 Task: Create List Brand Target Audience in Board Customer Advocacy Best Practices to Workspace Equipment Financing. Create List Brand Perception Mapping in Board Content Localization and Translation to Workspace Equipment Financing. Create List Brand Experience Mapping in Board Diversity and Inclusion Employee Resource Group Event Planning and Execution to Workspace Equipment Financing
Action: Mouse moved to (104, 392)
Screenshot: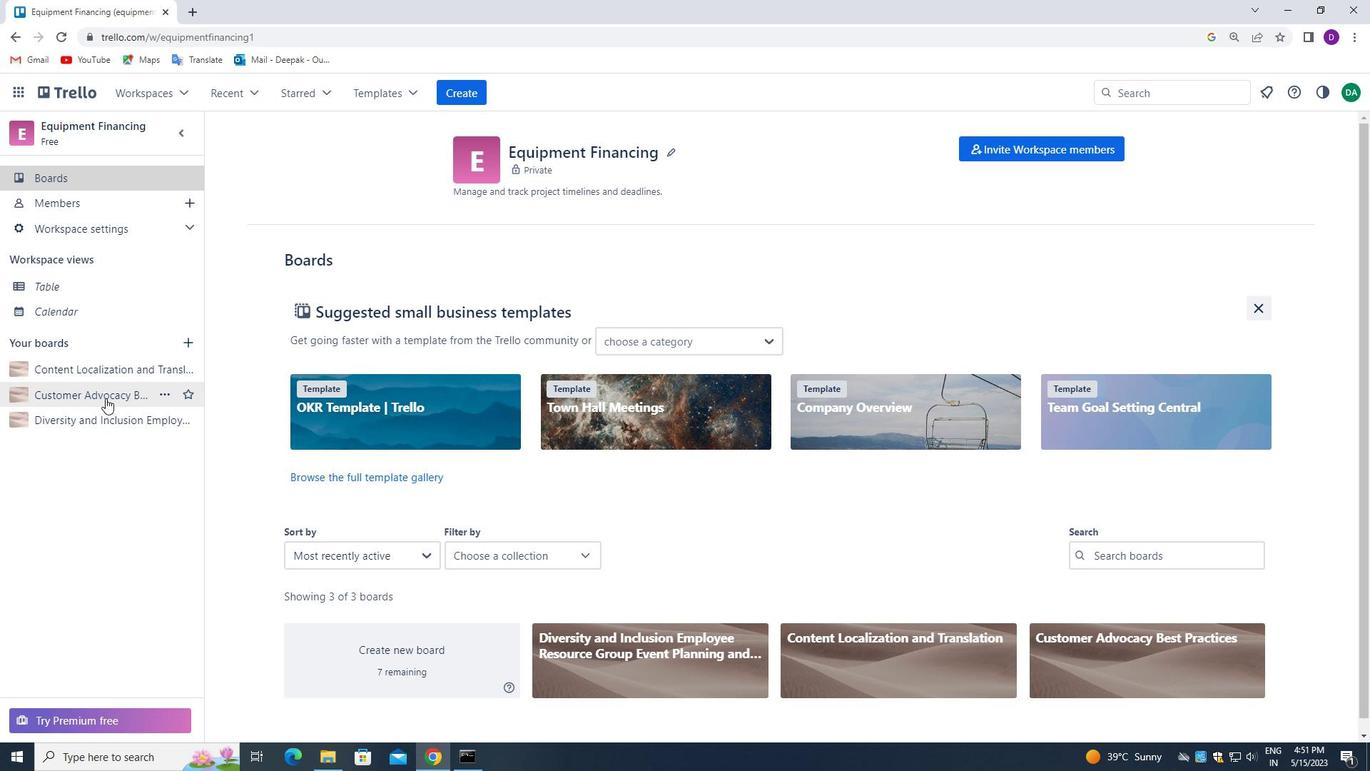
Action: Mouse pressed left at (104, 392)
Screenshot: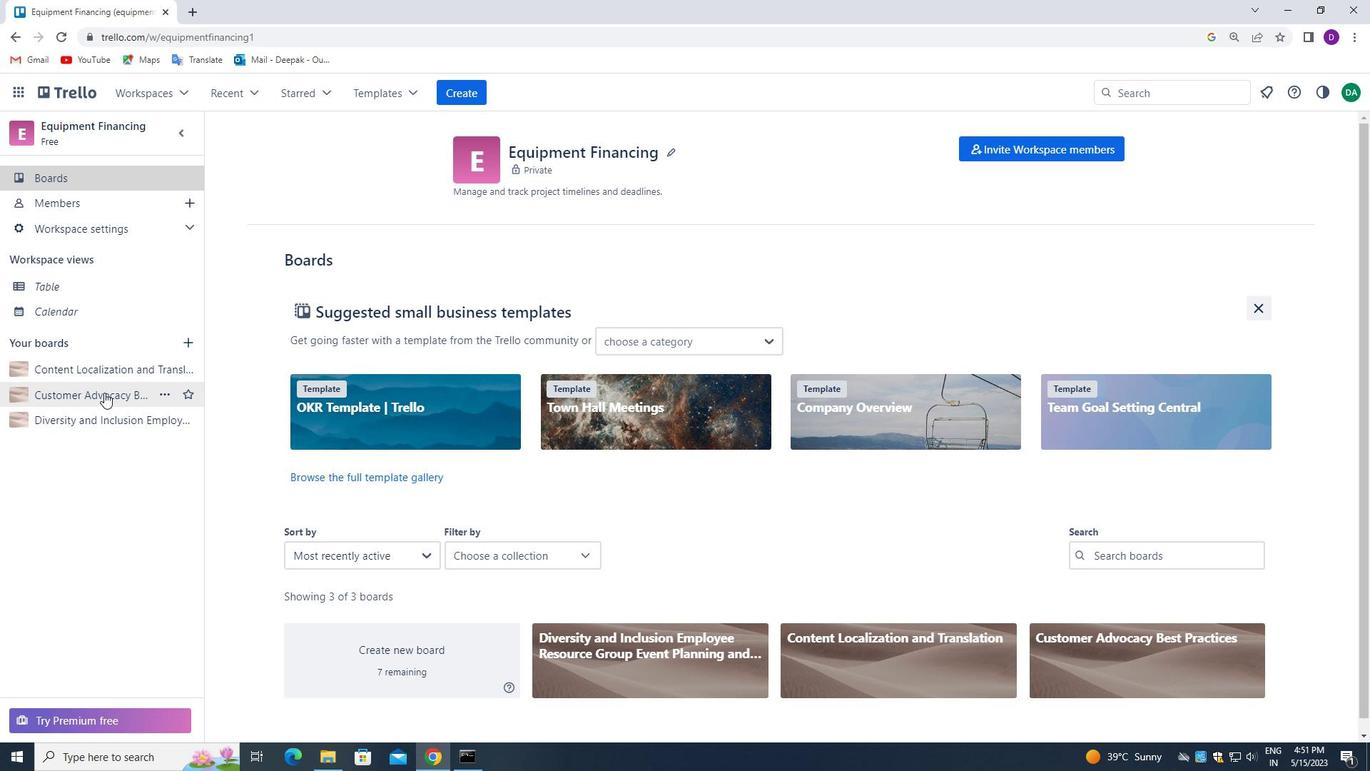 
Action: Mouse moved to (529, 173)
Screenshot: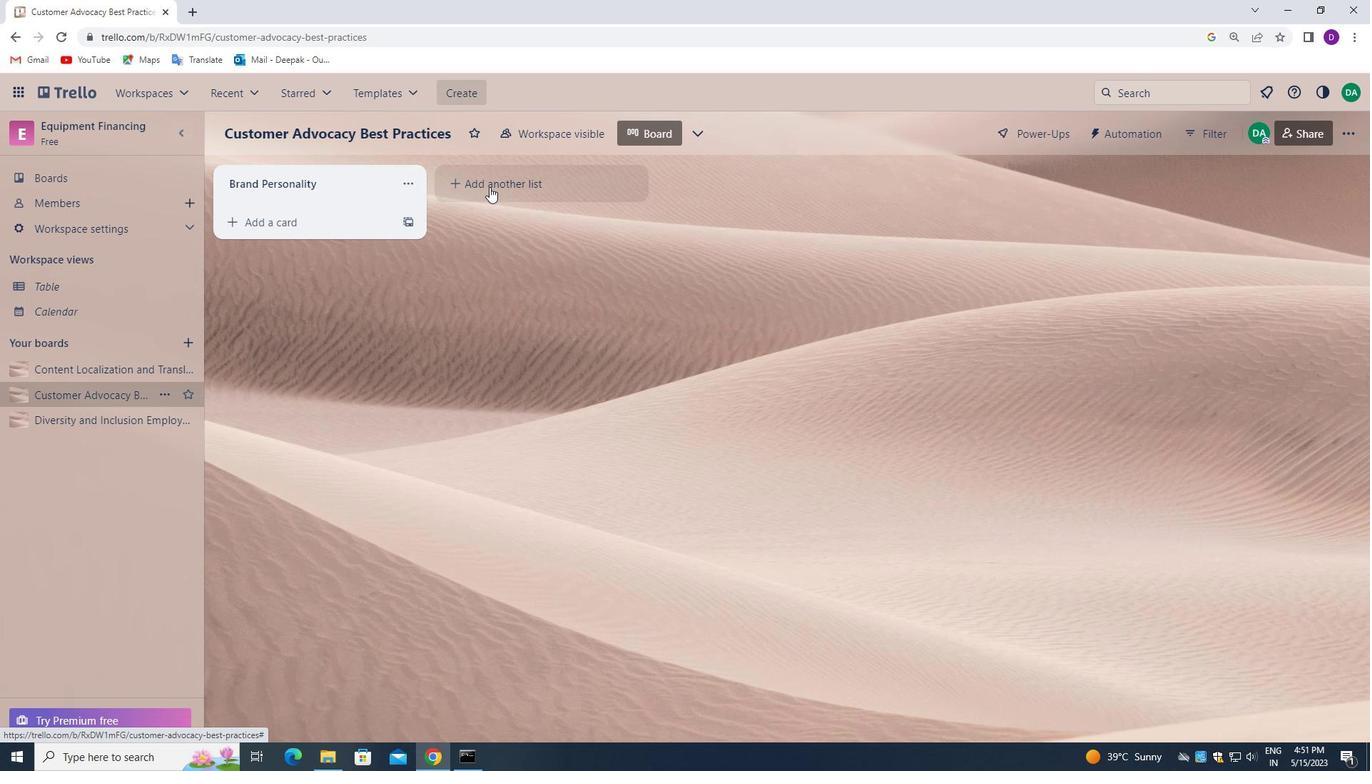 
Action: Mouse pressed left at (529, 173)
Screenshot: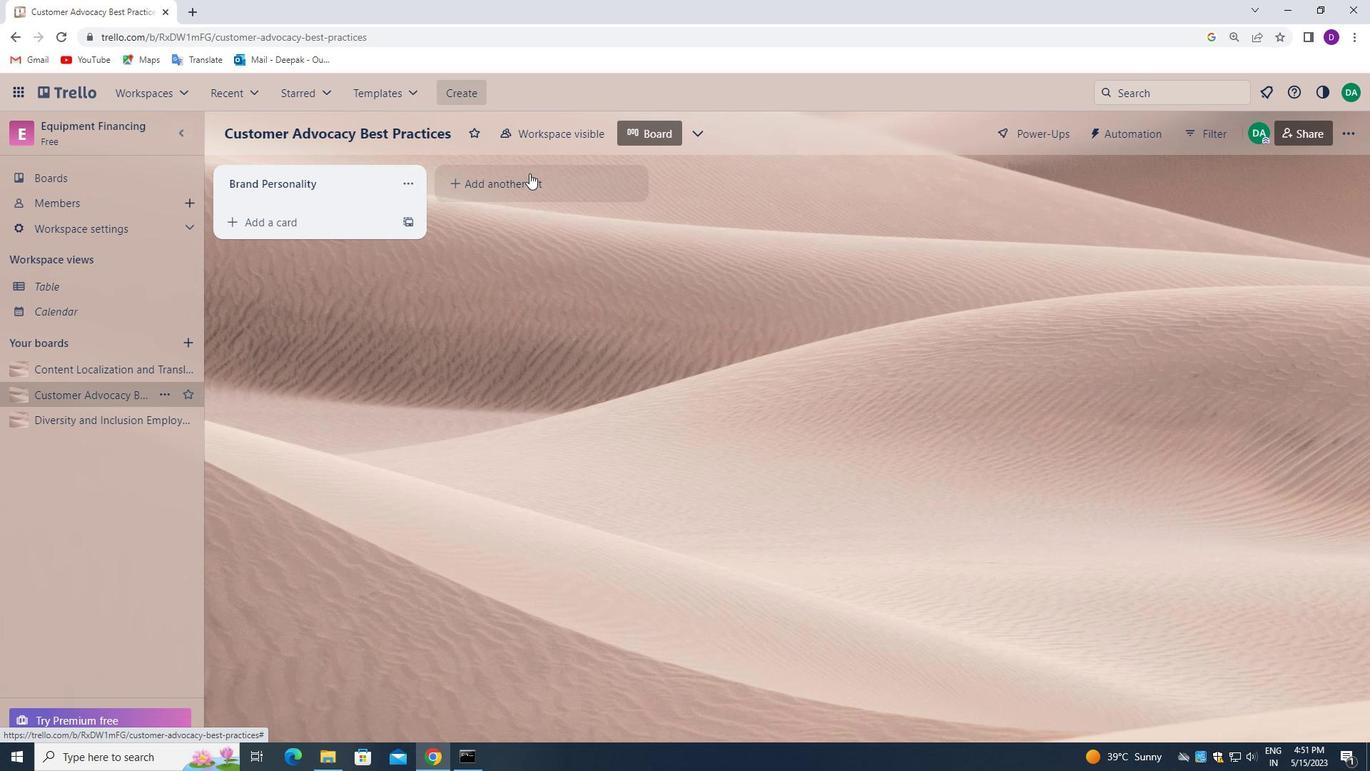 
Action: Mouse moved to (523, 183)
Screenshot: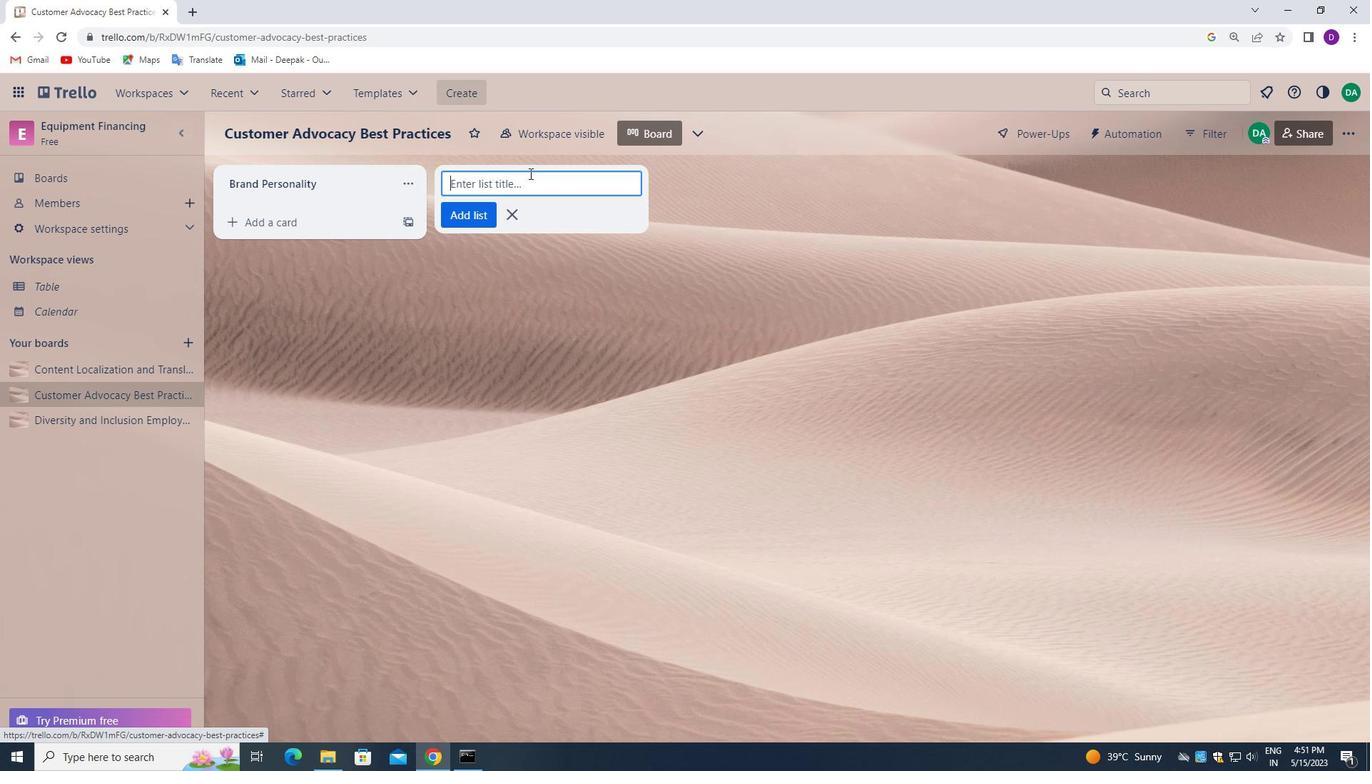 
Action: Mouse pressed left at (523, 183)
Screenshot: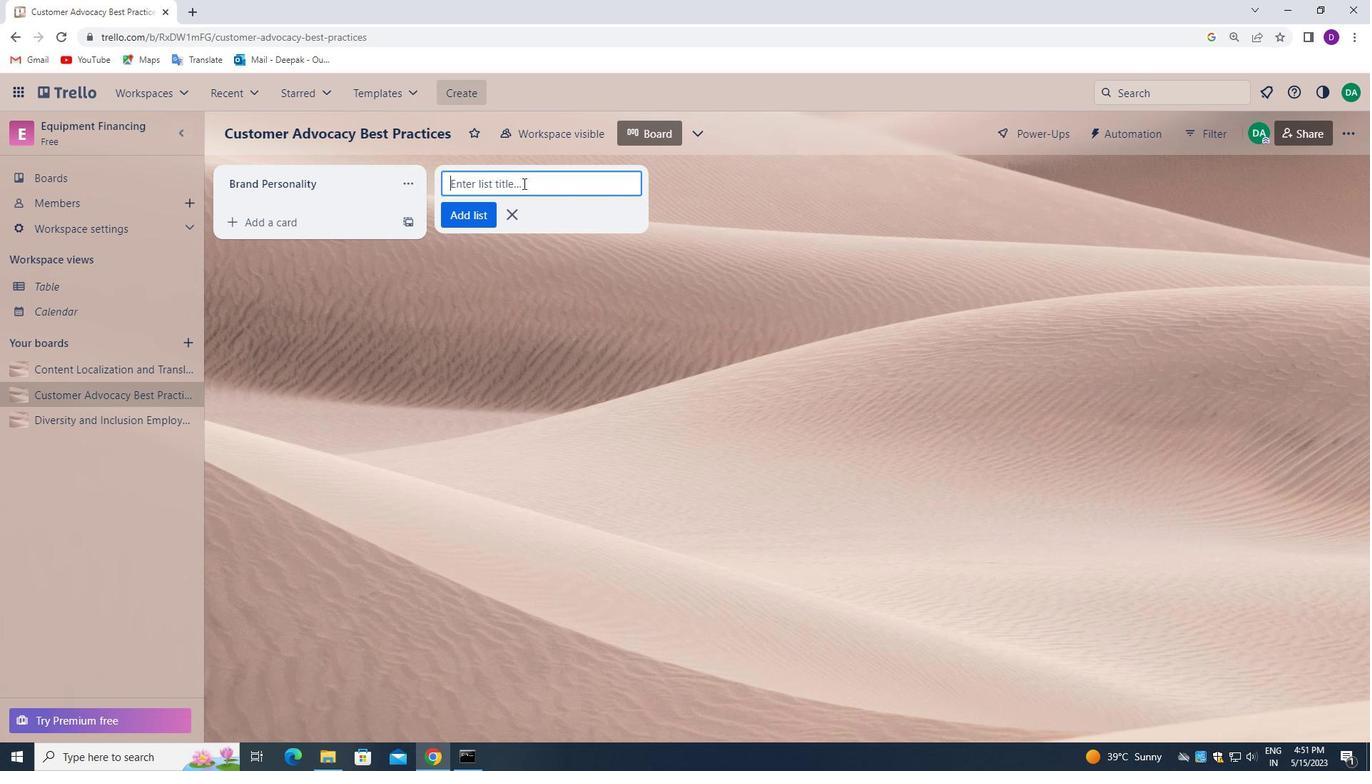 
Action: Mouse moved to (523, 183)
Screenshot: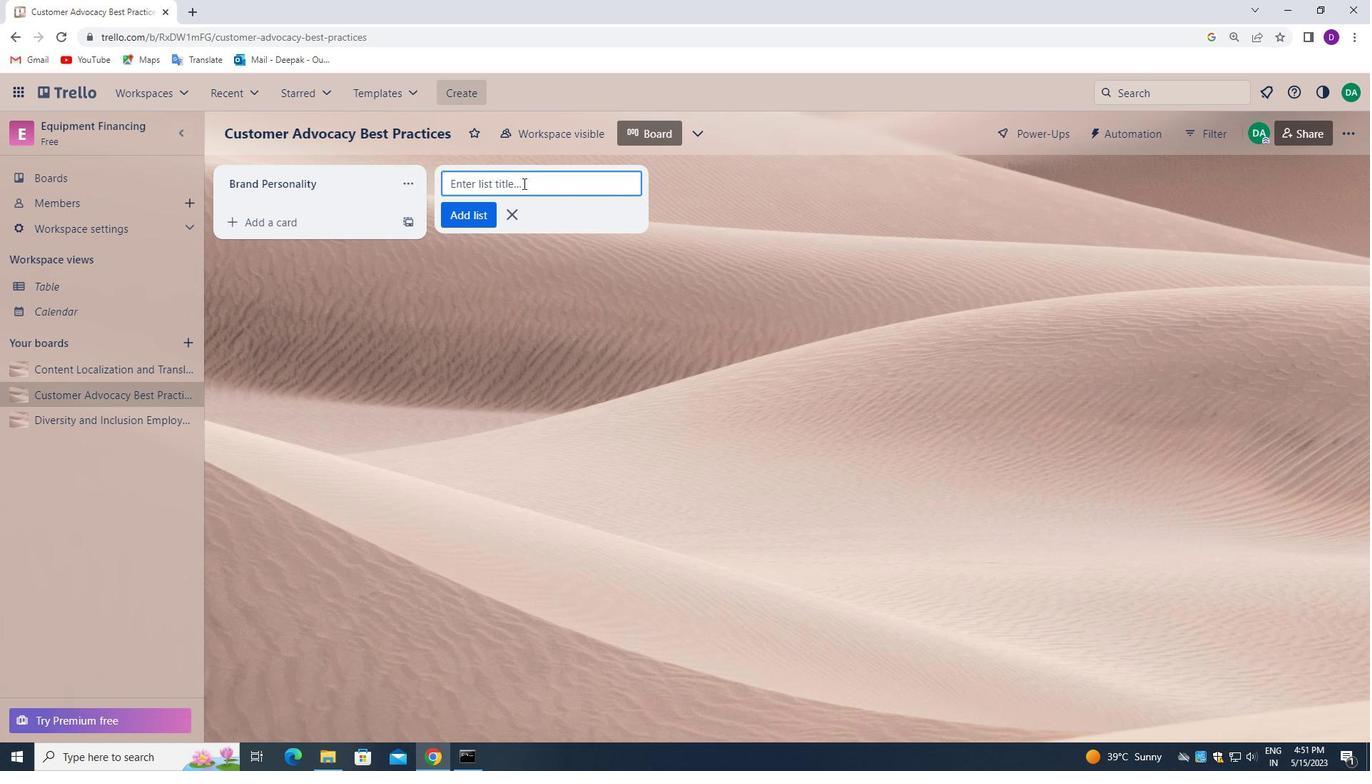 
Action: Key pressed <Key.shift>BRAND<Key.space><Key.shift>TARGET<Key.space><Key.shift>AUDIENCE
Screenshot: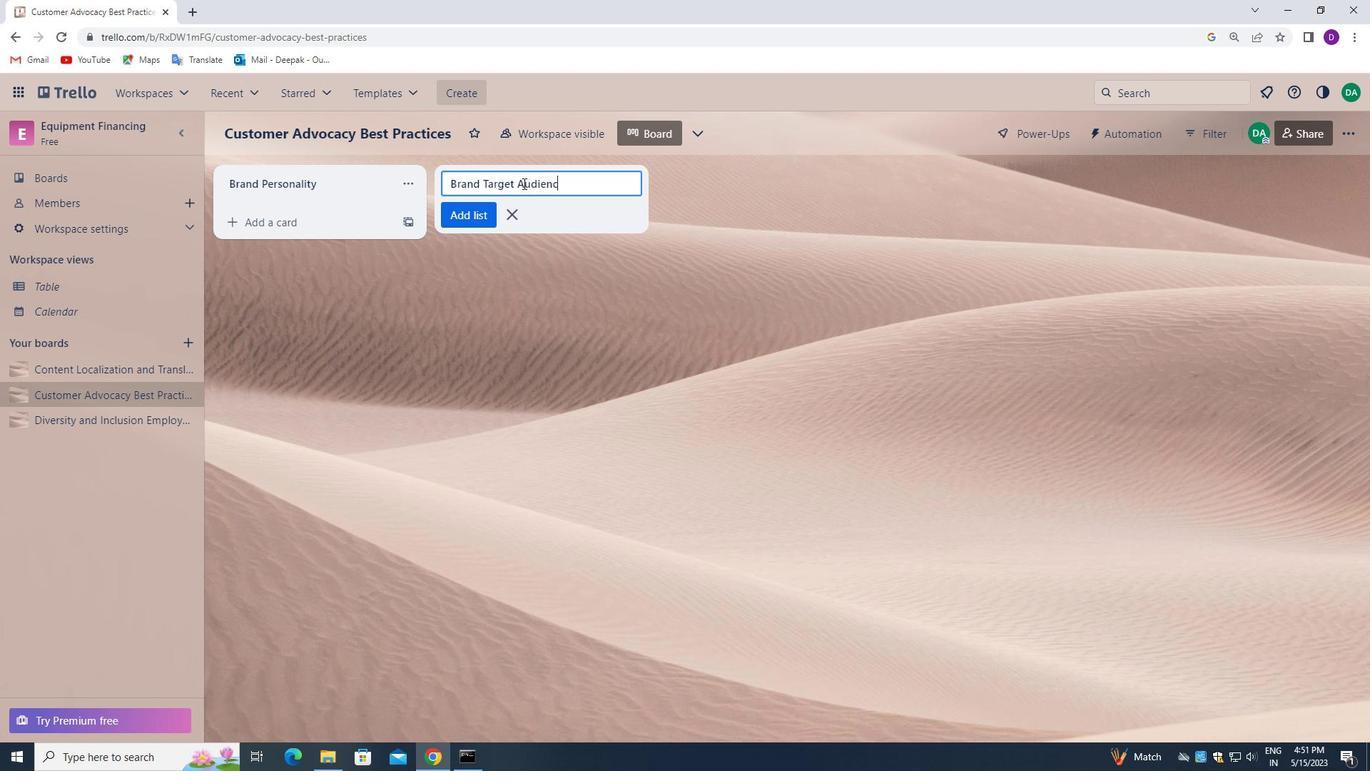
Action: Mouse moved to (474, 210)
Screenshot: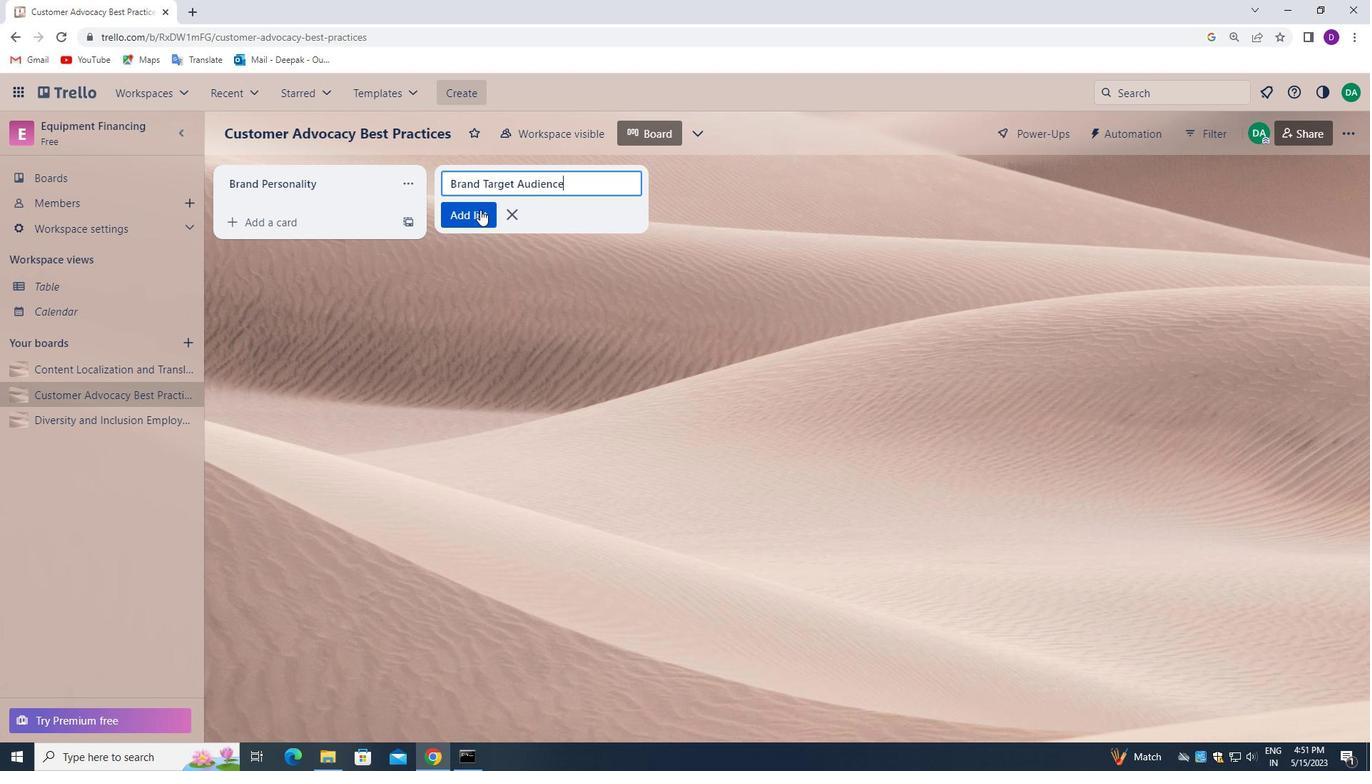 
Action: Mouse pressed left at (474, 210)
Screenshot: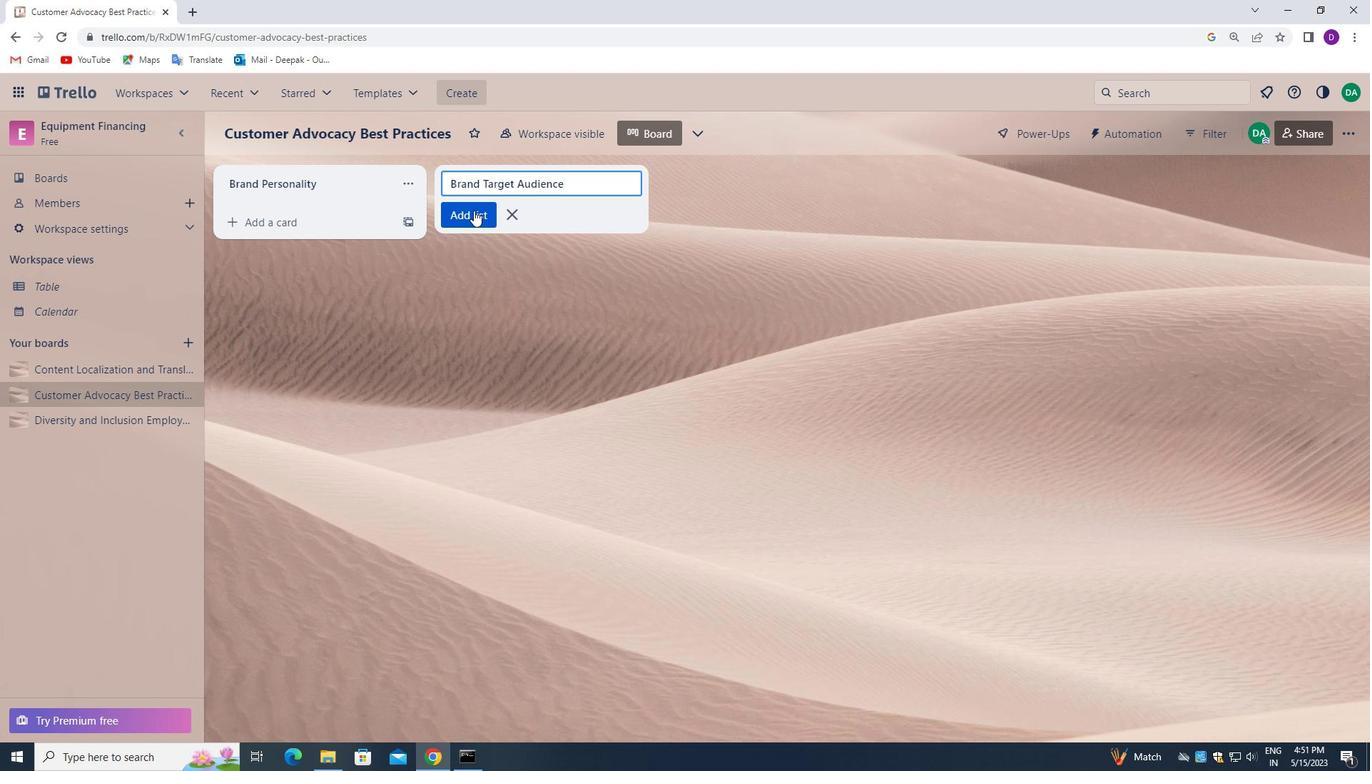 
Action: Mouse moved to (102, 367)
Screenshot: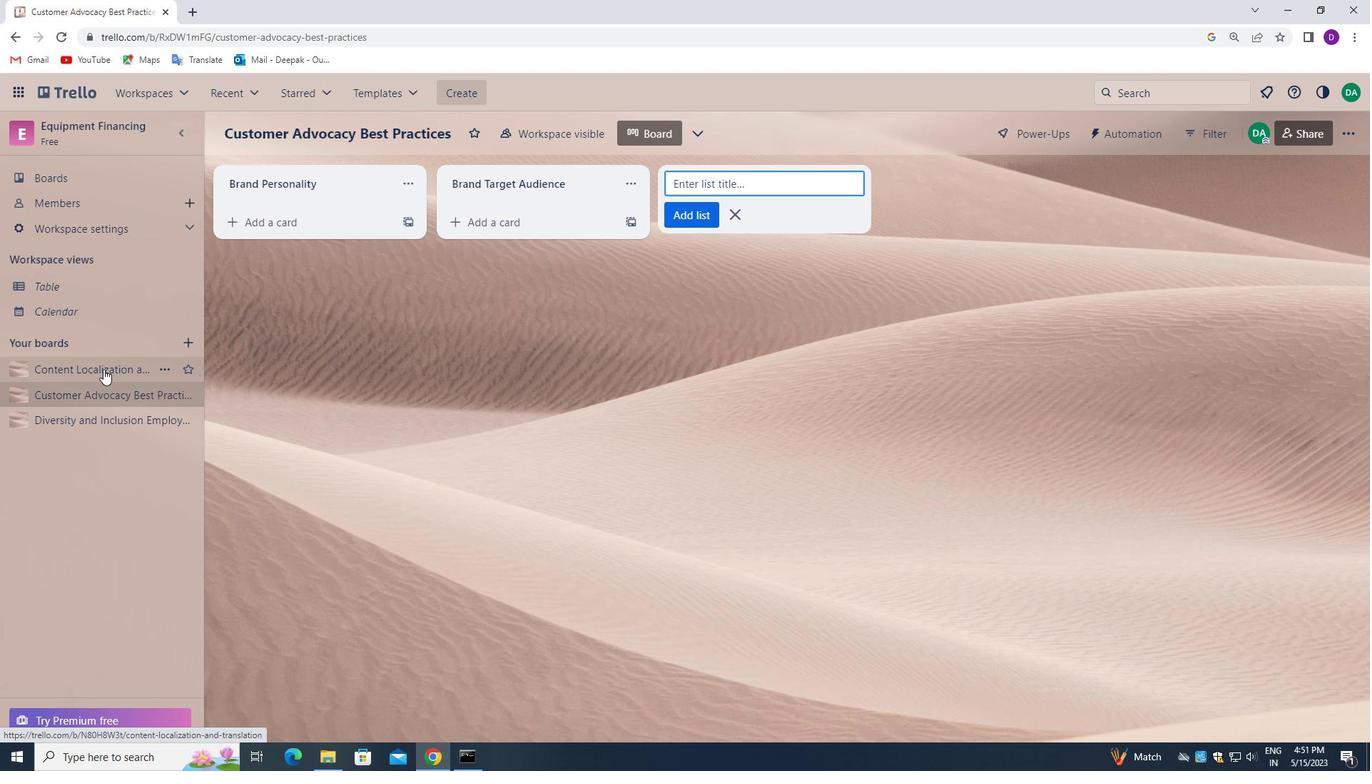 
Action: Mouse pressed left at (102, 367)
Screenshot: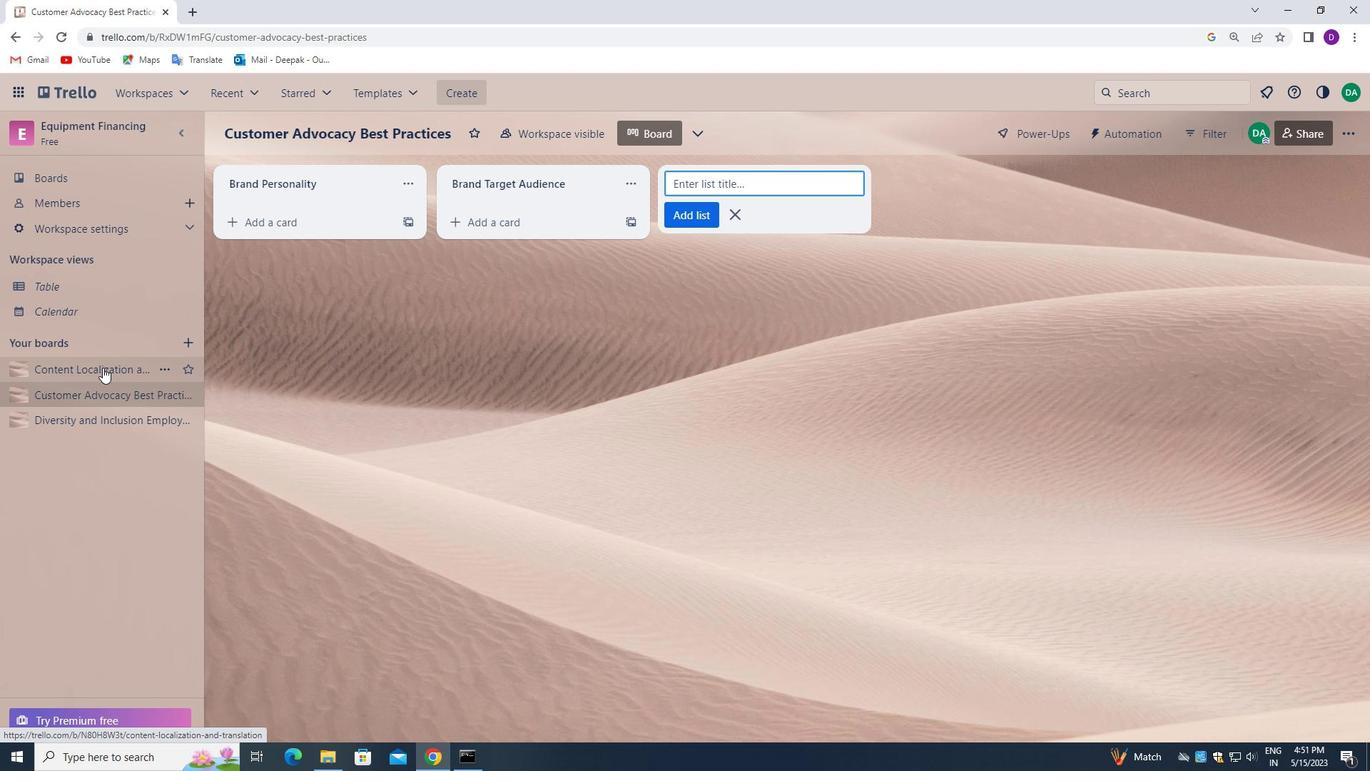 
Action: Mouse moved to (481, 188)
Screenshot: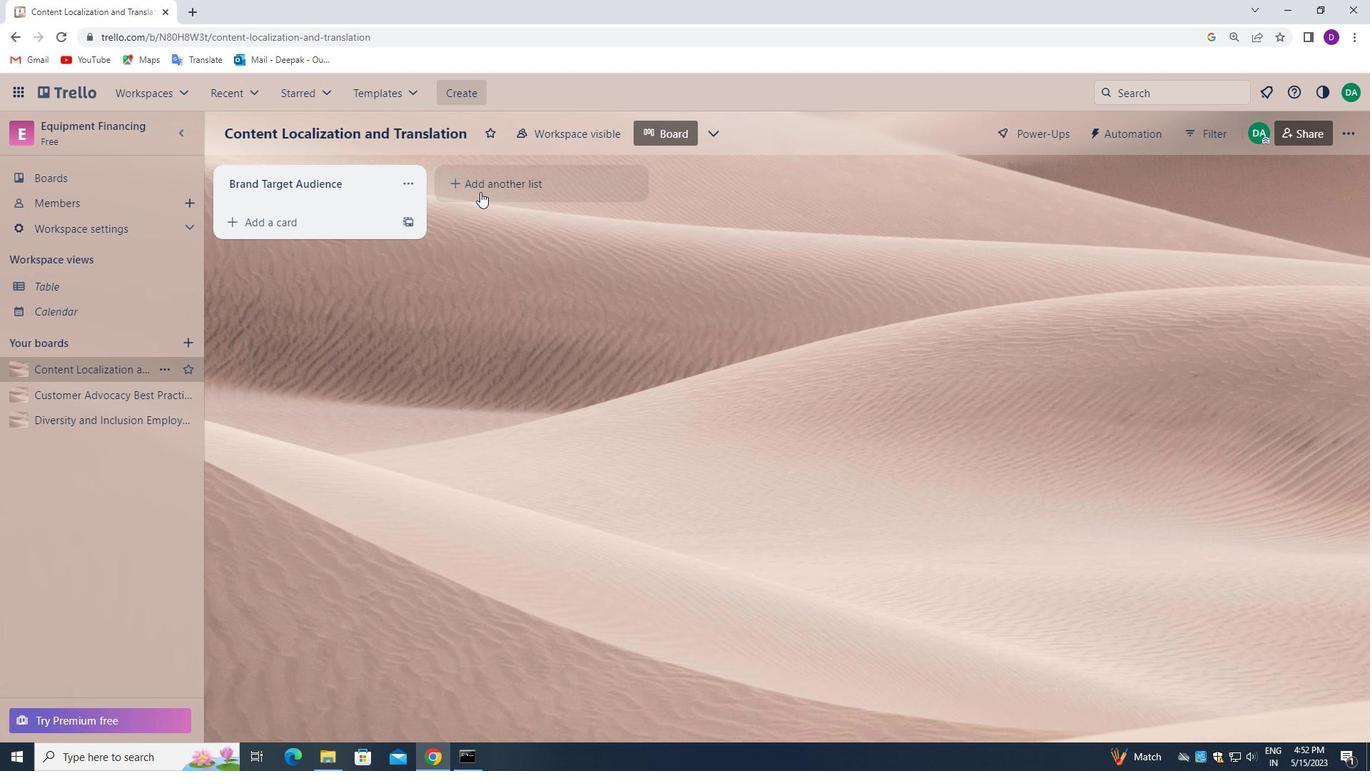 
Action: Mouse pressed left at (481, 188)
Screenshot: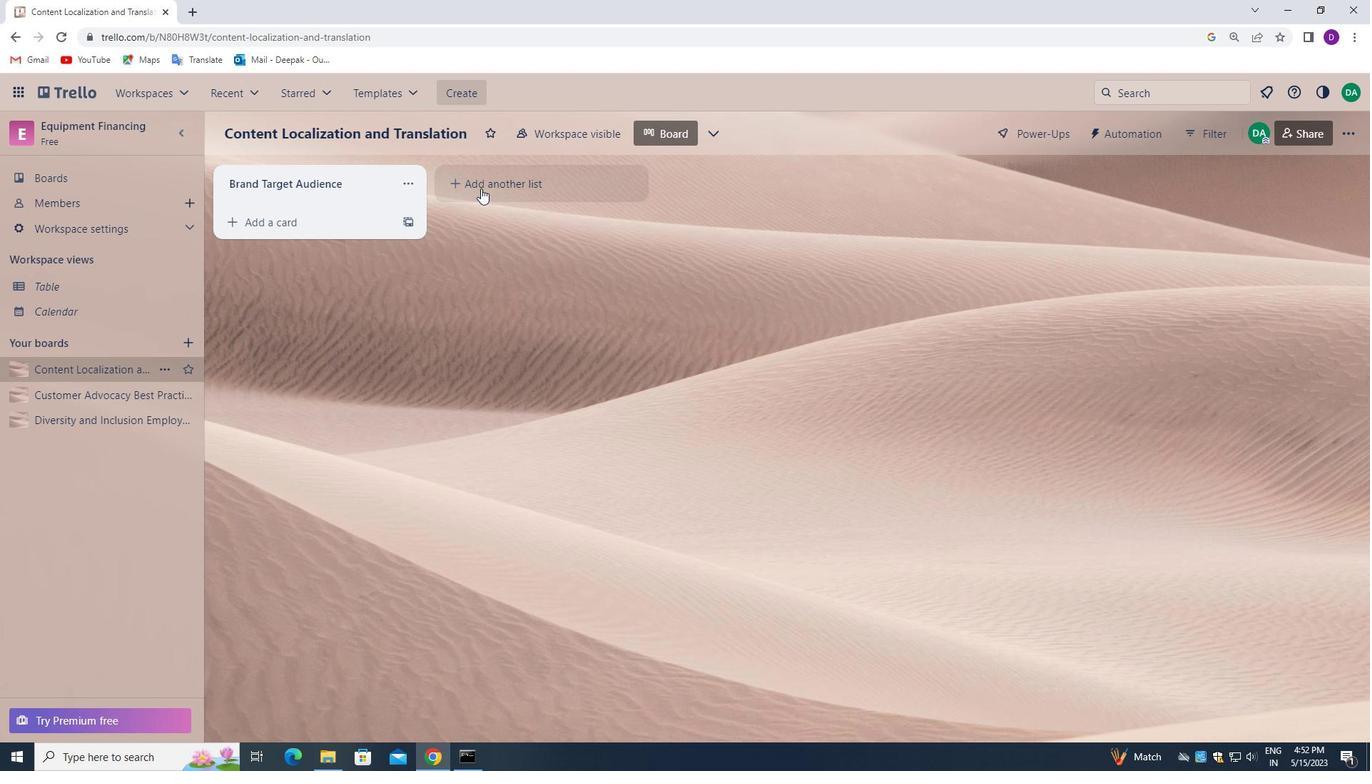 
Action: Mouse moved to (483, 187)
Screenshot: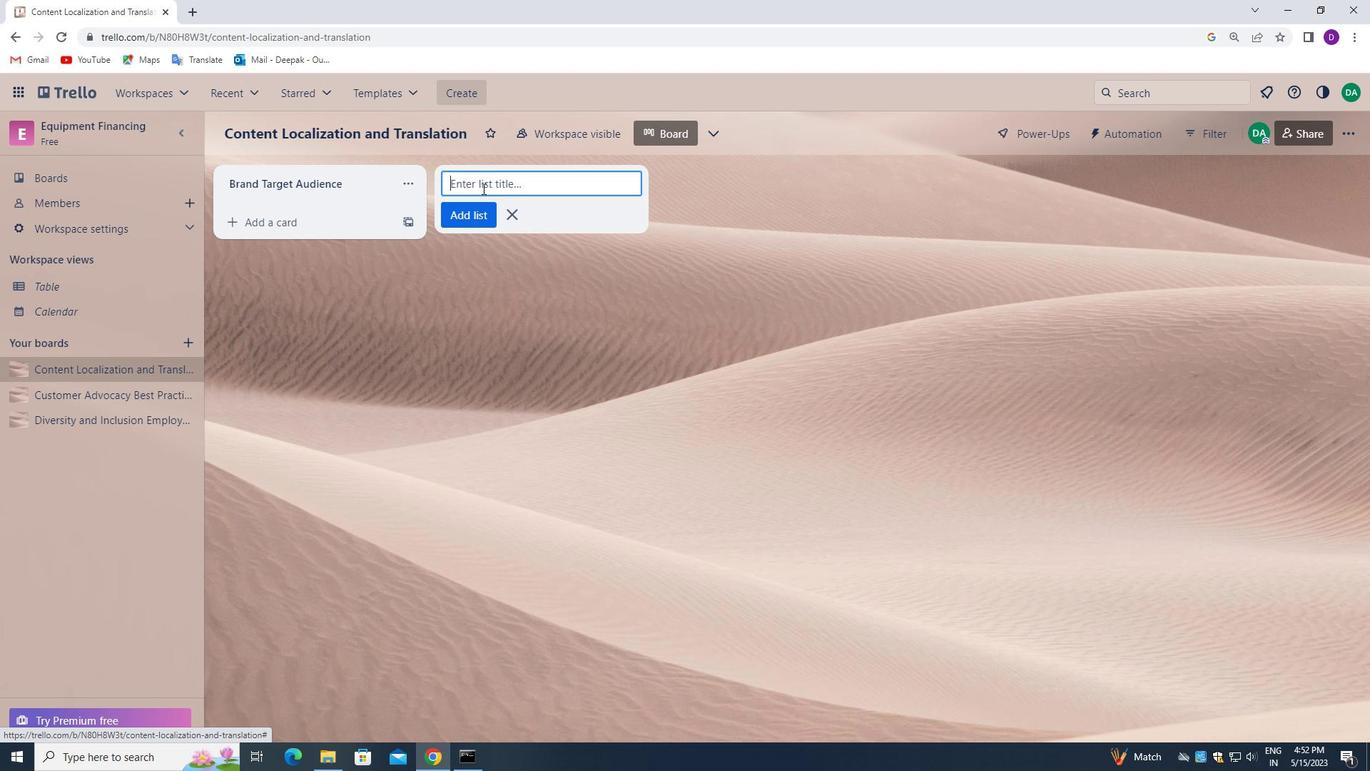 
Action: Mouse pressed left at (483, 187)
Screenshot: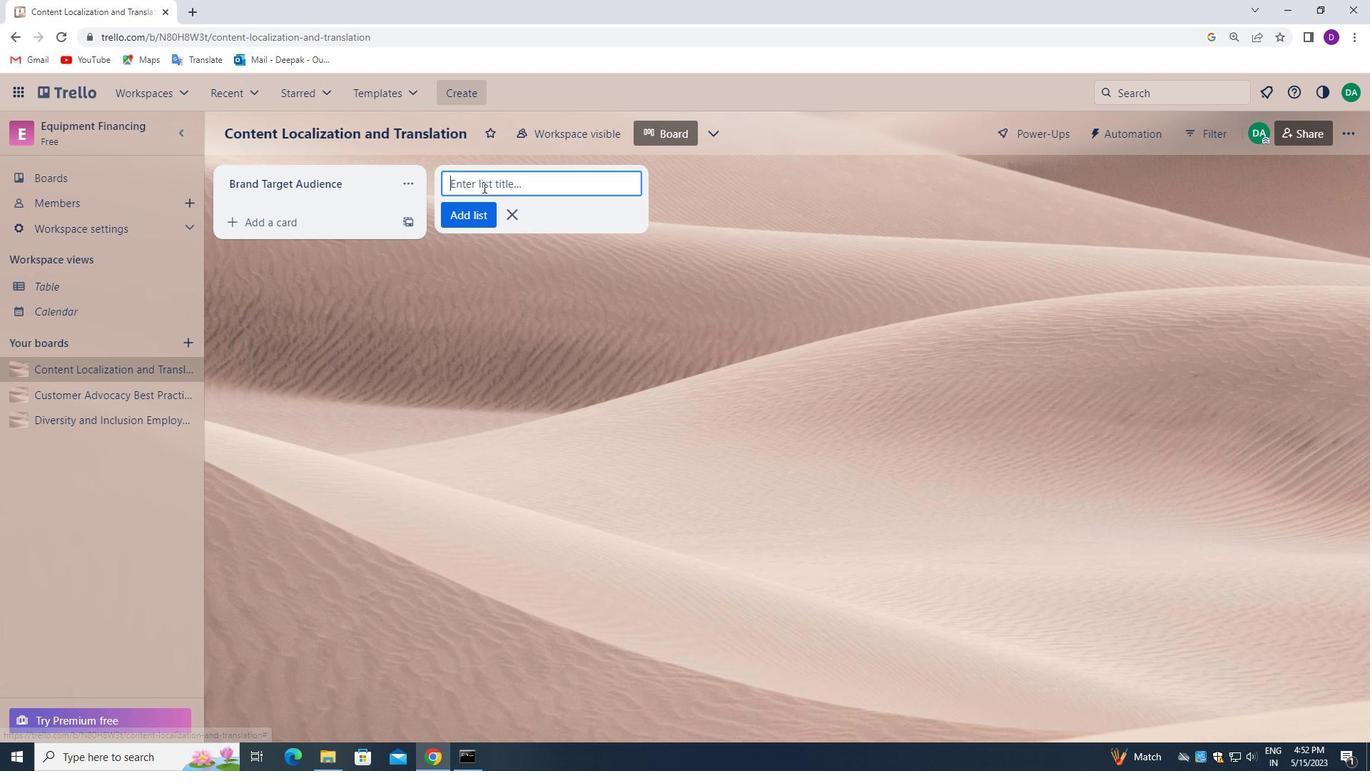 
Action: Key pressed <Key.shift><Key.shift><Key.shift><Key.shift><Key.shift><Key.shift><Key.shift><Key.shift><Key.shift><Key.shift><Key.shift><Key.shift><Key.shift><Key.shift><Key.shift><Key.shift><Key.shift><Key.shift><Key.shift><Key.shift><Key.shift><Key.shift><Key.shift><Key.shift><Key.shift><Key.shift><Key.shift><Key.shift><Key.shift><Key.shift><Key.shift><Key.shift><Key.shift><Key.shift><Key.shift><Key.shift><Key.shift><Key.shift><Key.shift><Key.shift><Key.shift><Key.shift><Key.shift><Key.shift><Key.shift><Key.shift><Key.shift><Key.shift>BRAND<Key.space><Key.shift>PERCEPTION<Key.space><Key.shift>MAPPING
Screenshot: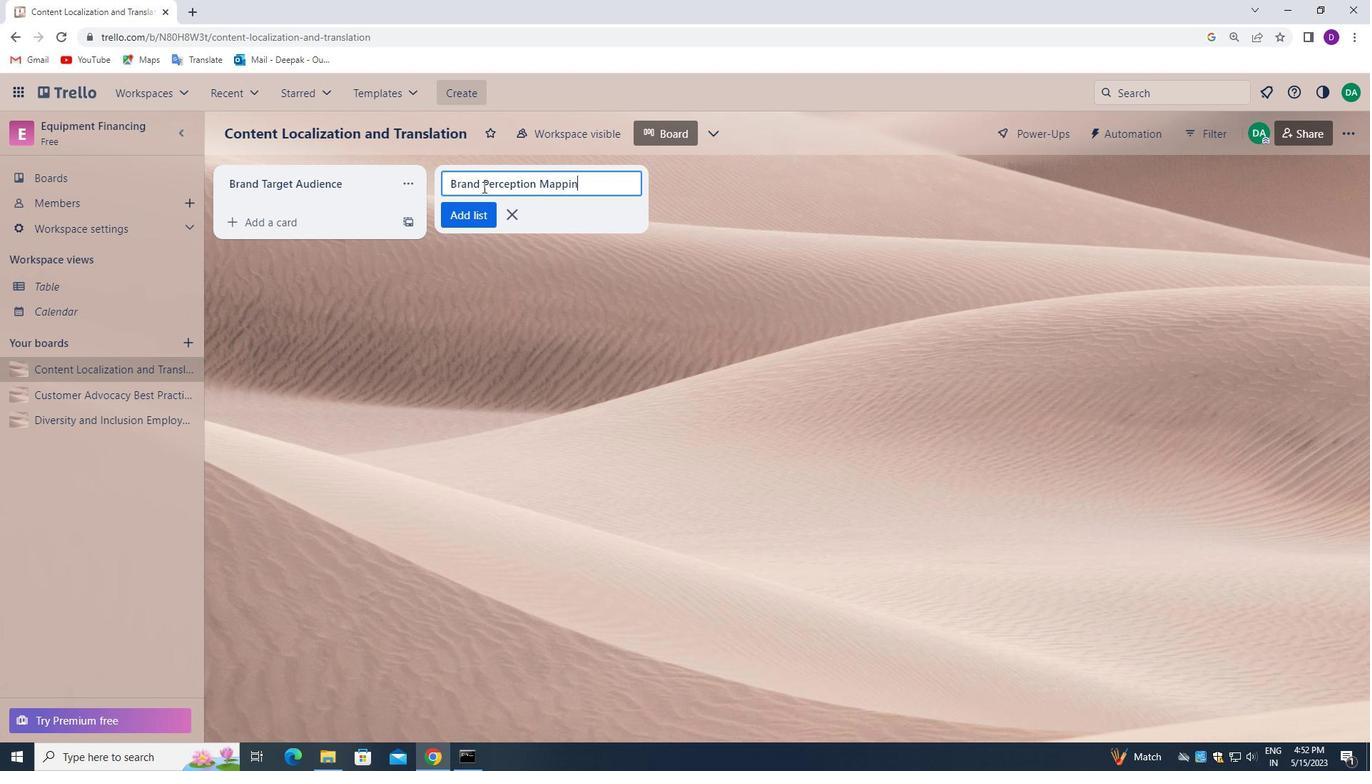 
Action: Mouse moved to (472, 212)
Screenshot: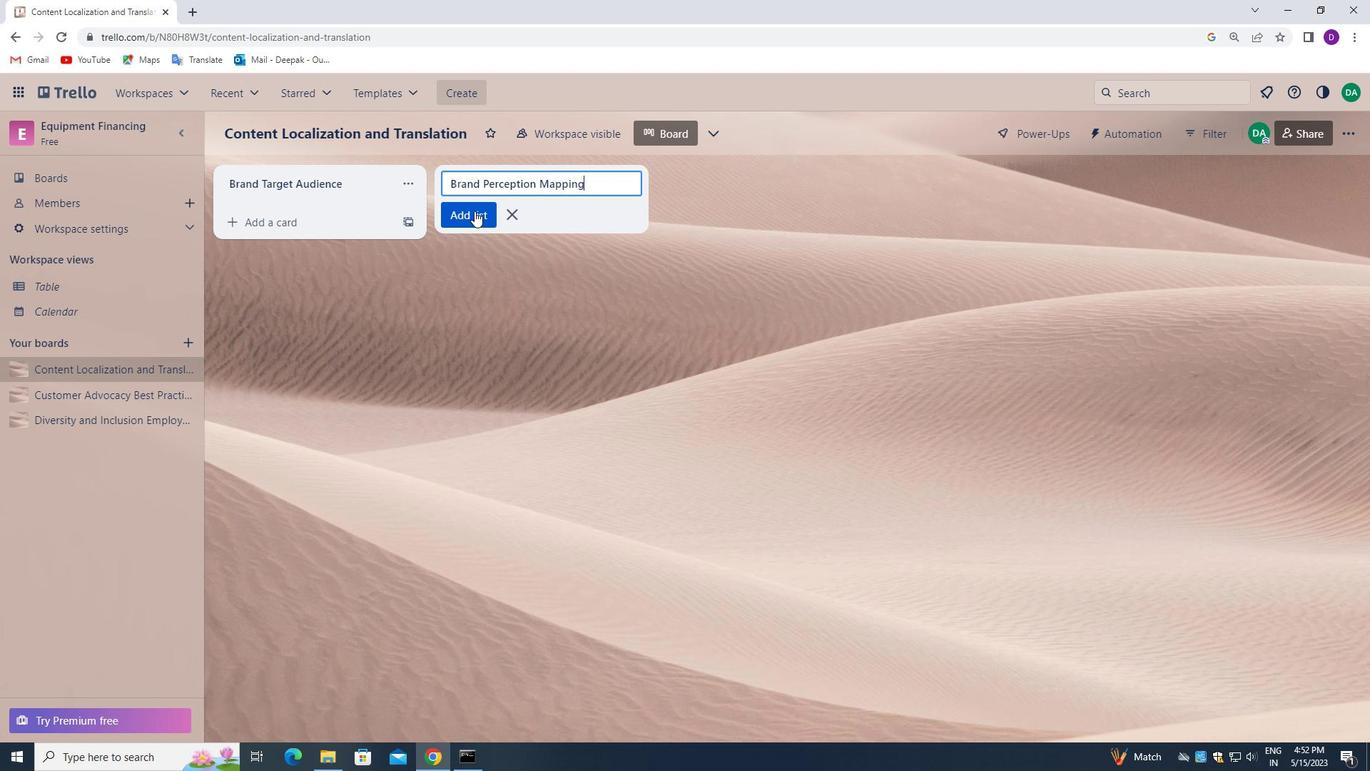 
Action: Mouse pressed left at (472, 212)
Screenshot: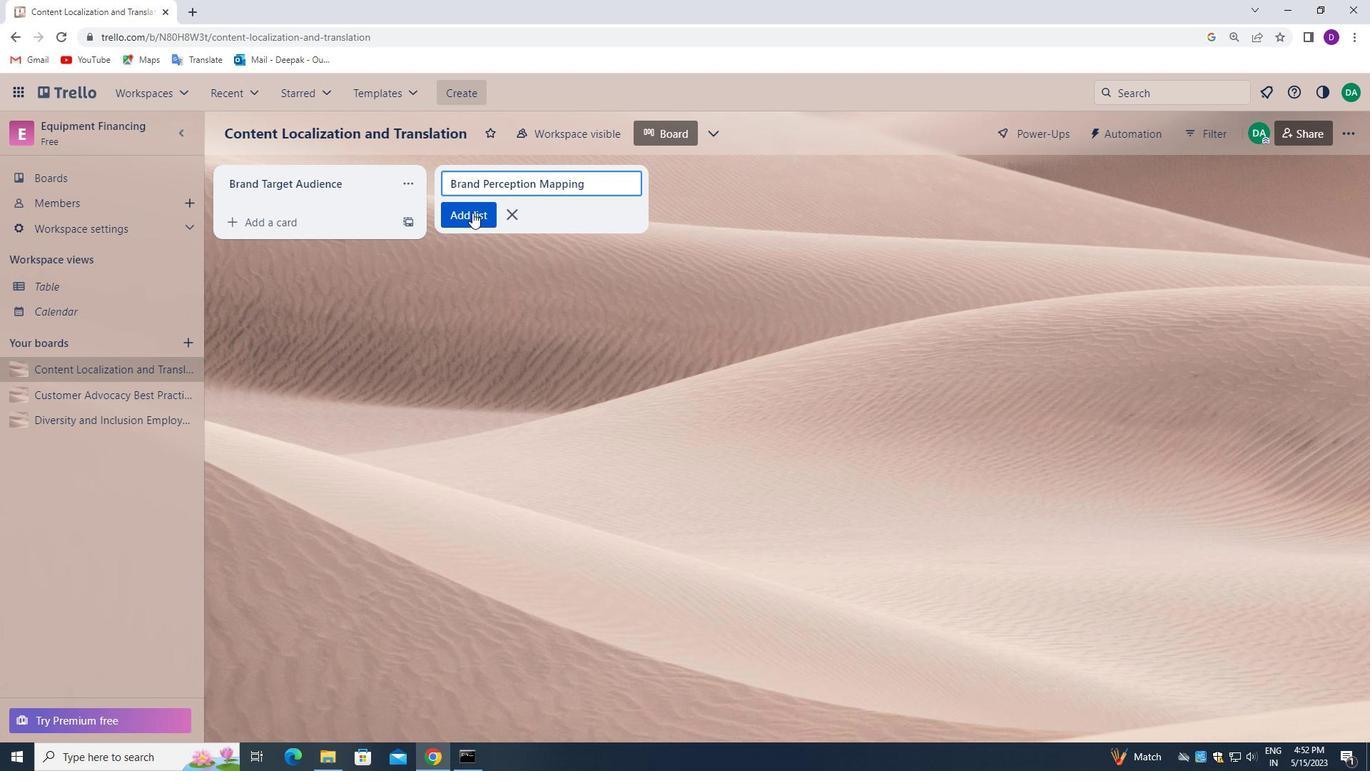
Action: Mouse moved to (104, 425)
Screenshot: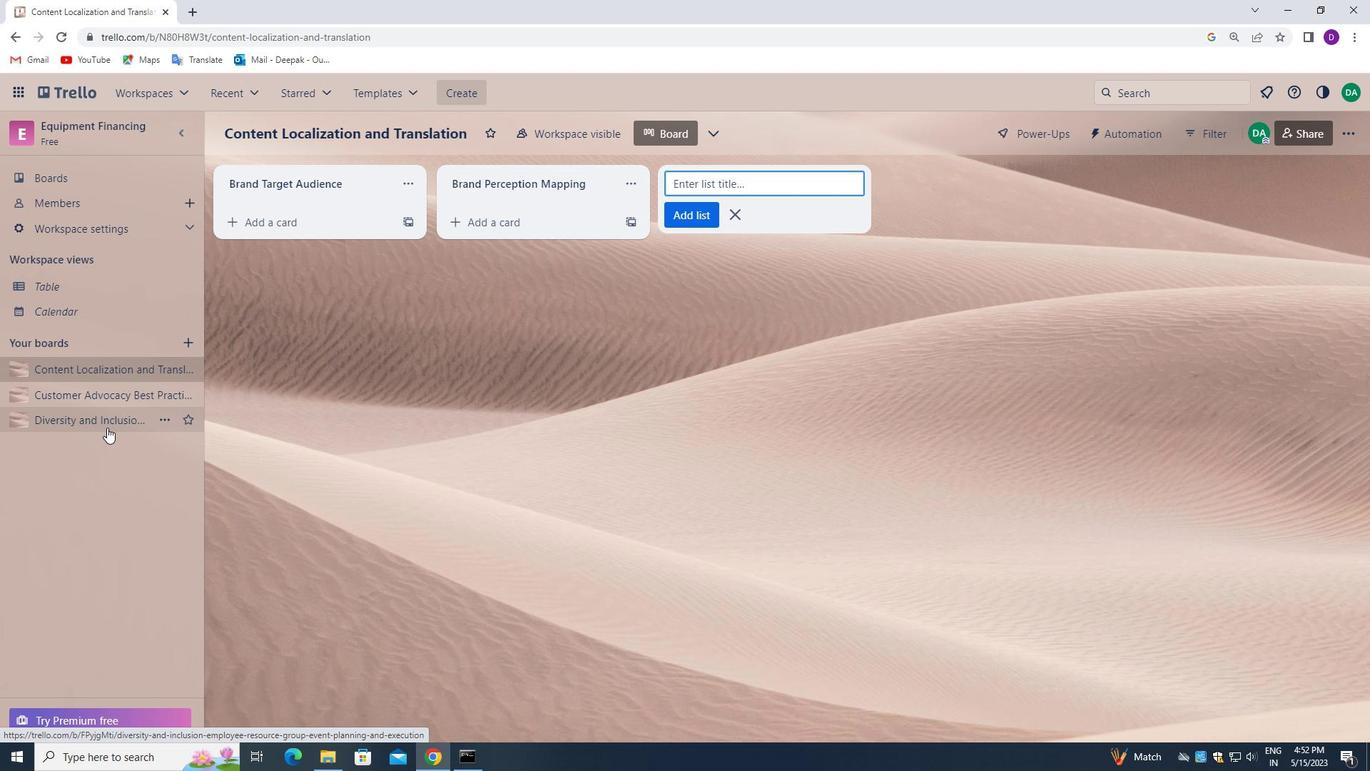 
Action: Mouse pressed left at (104, 425)
Screenshot: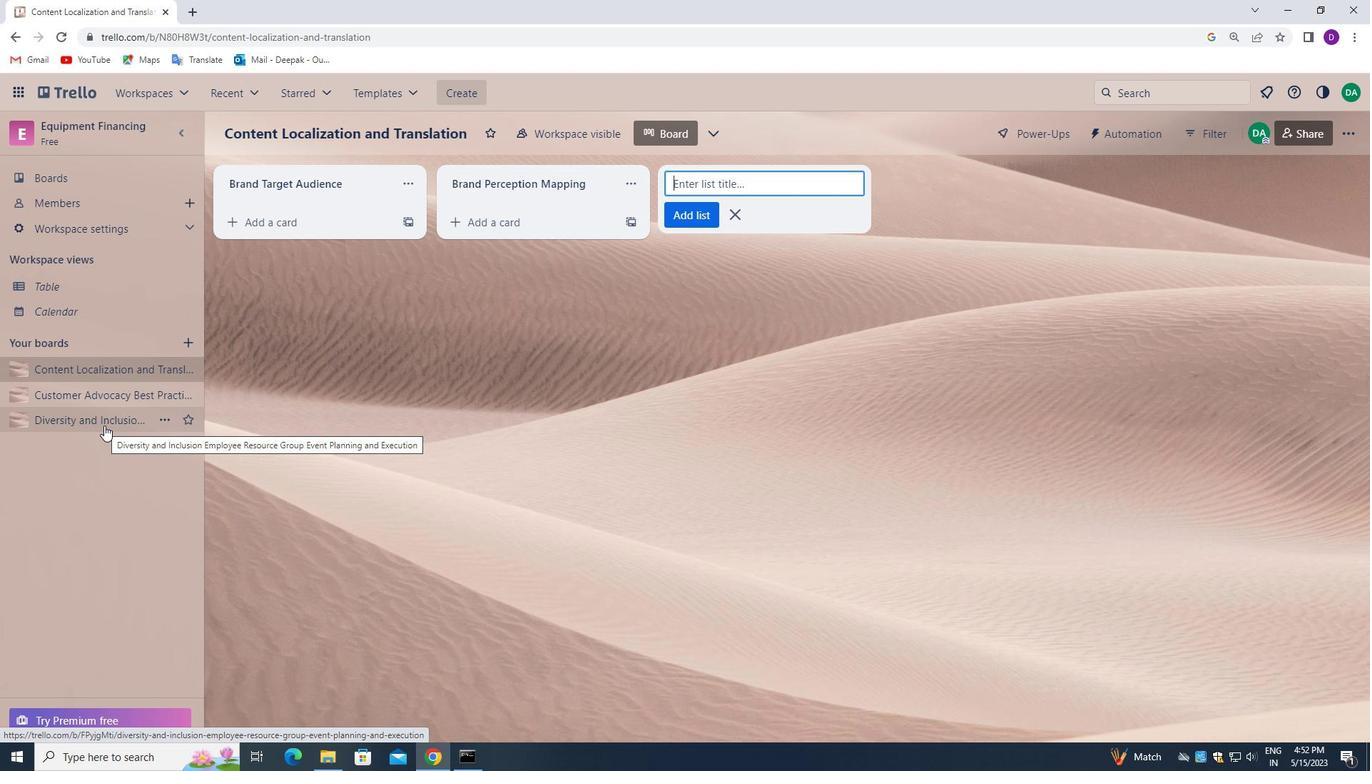 
Action: Mouse moved to (502, 178)
Screenshot: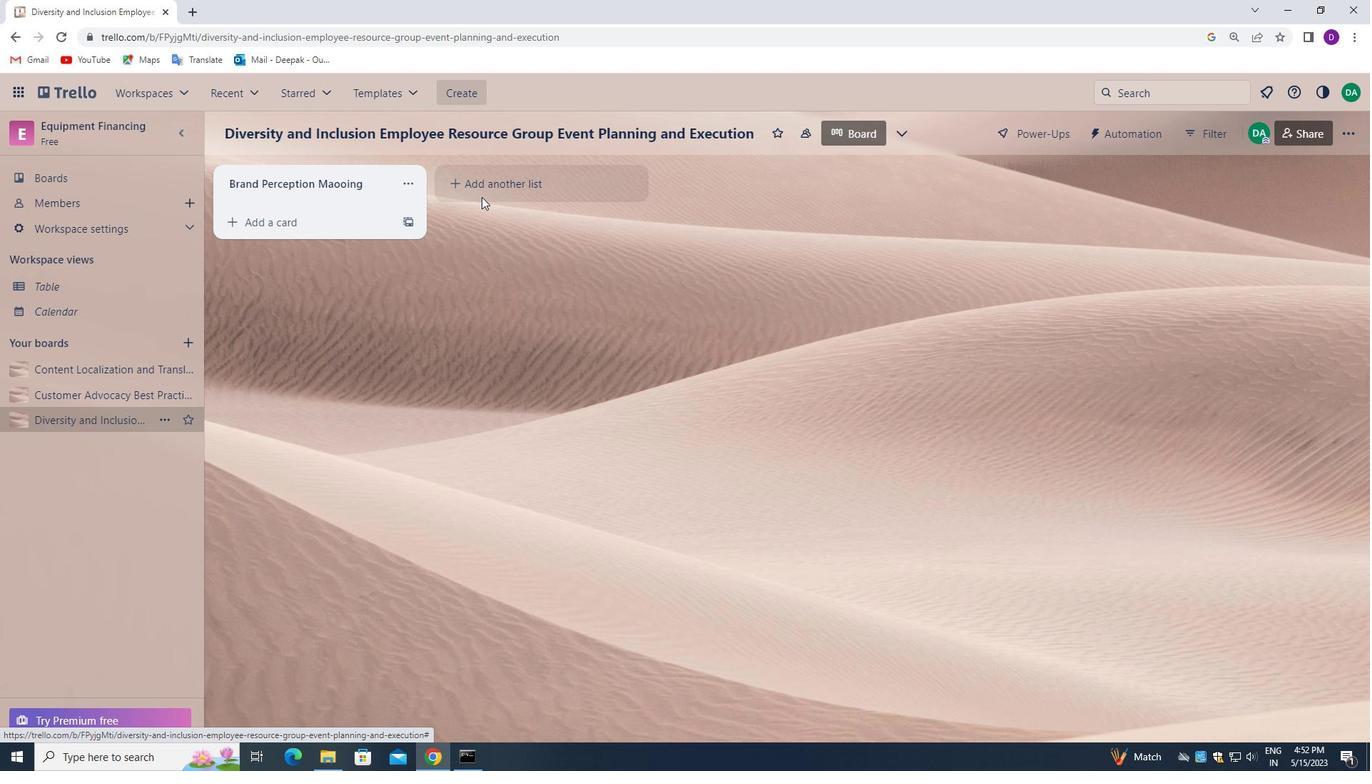 
Action: Mouse pressed left at (502, 178)
Screenshot: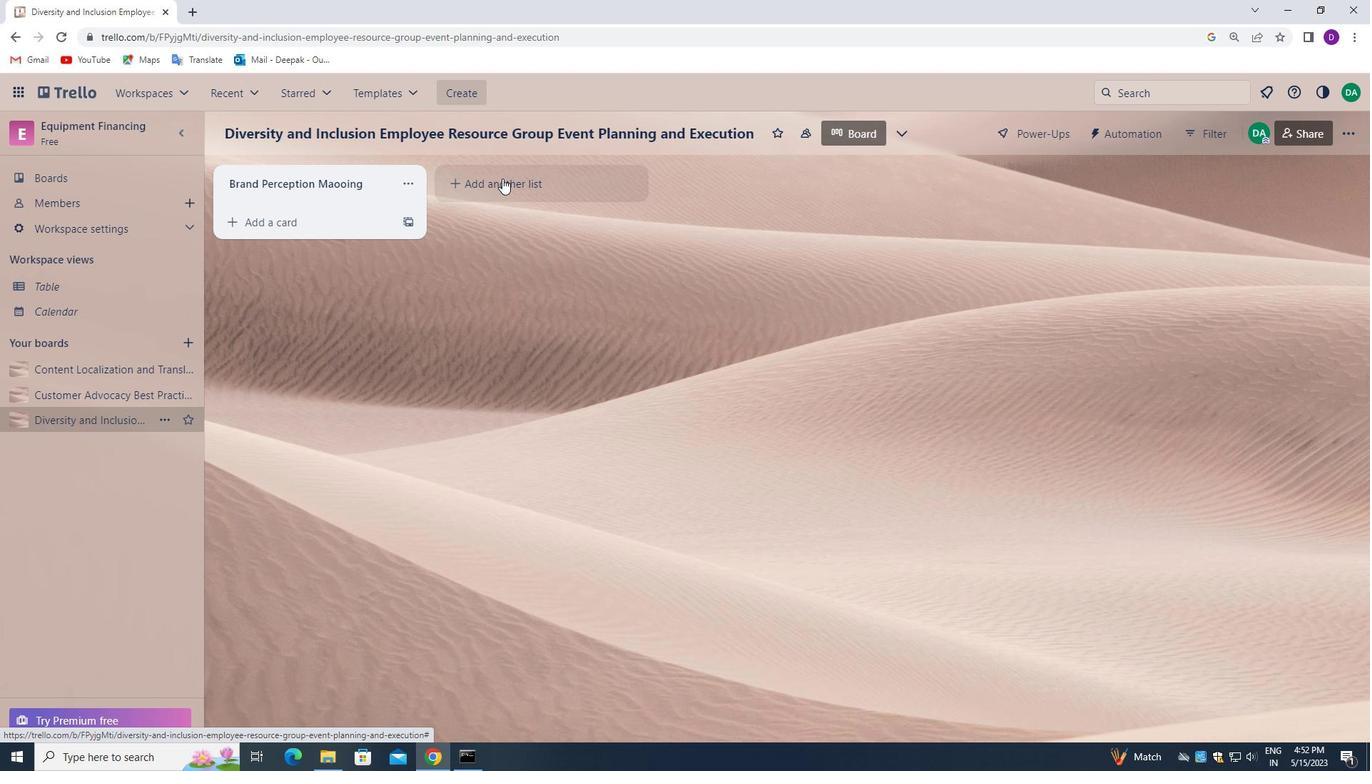
Action: Mouse moved to (504, 183)
Screenshot: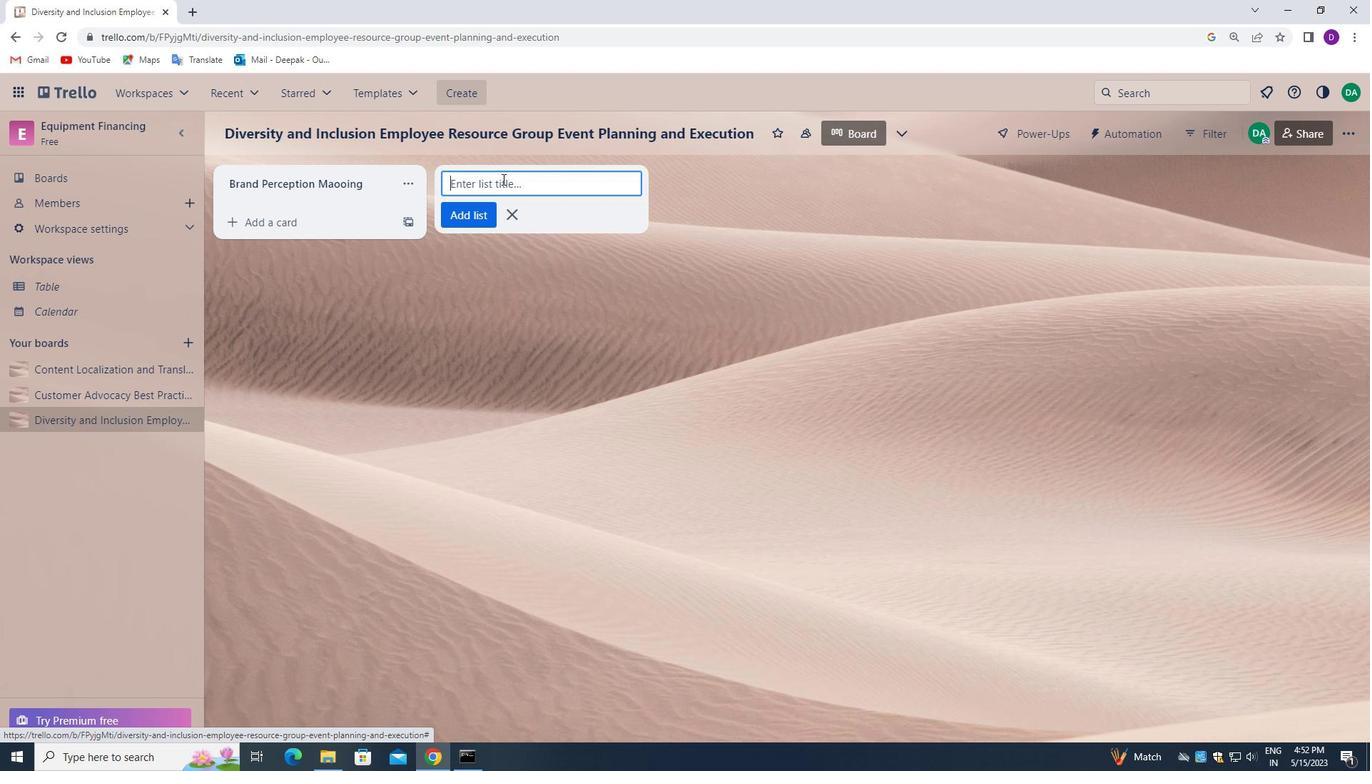 
Action: Mouse pressed left at (504, 183)
Screenshot: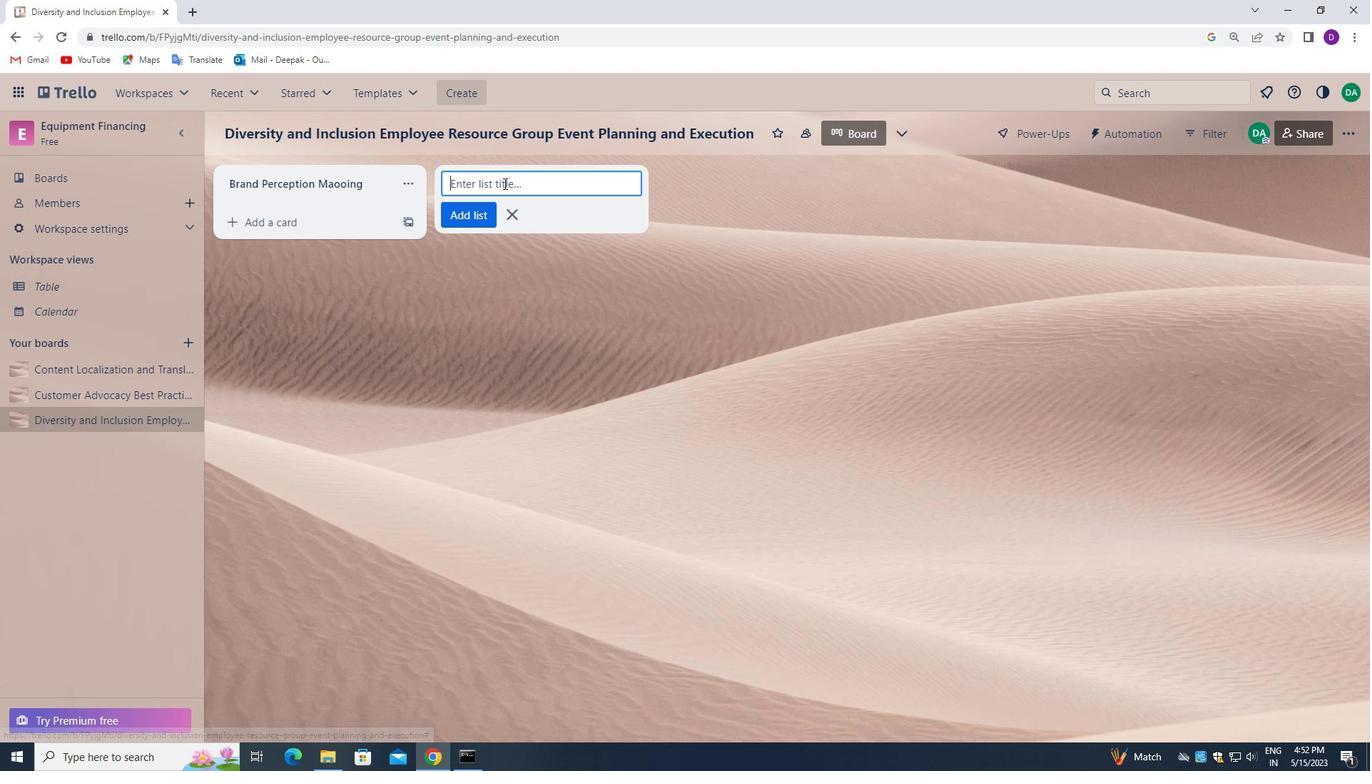 
Action: Key pressed <Key.shift>BRAND<Key.space><Key.shift>EXPERIENCE<Key.space><Key.shift><Key.shift><Key.shift><Key.shift>MAPPING
Screenshot: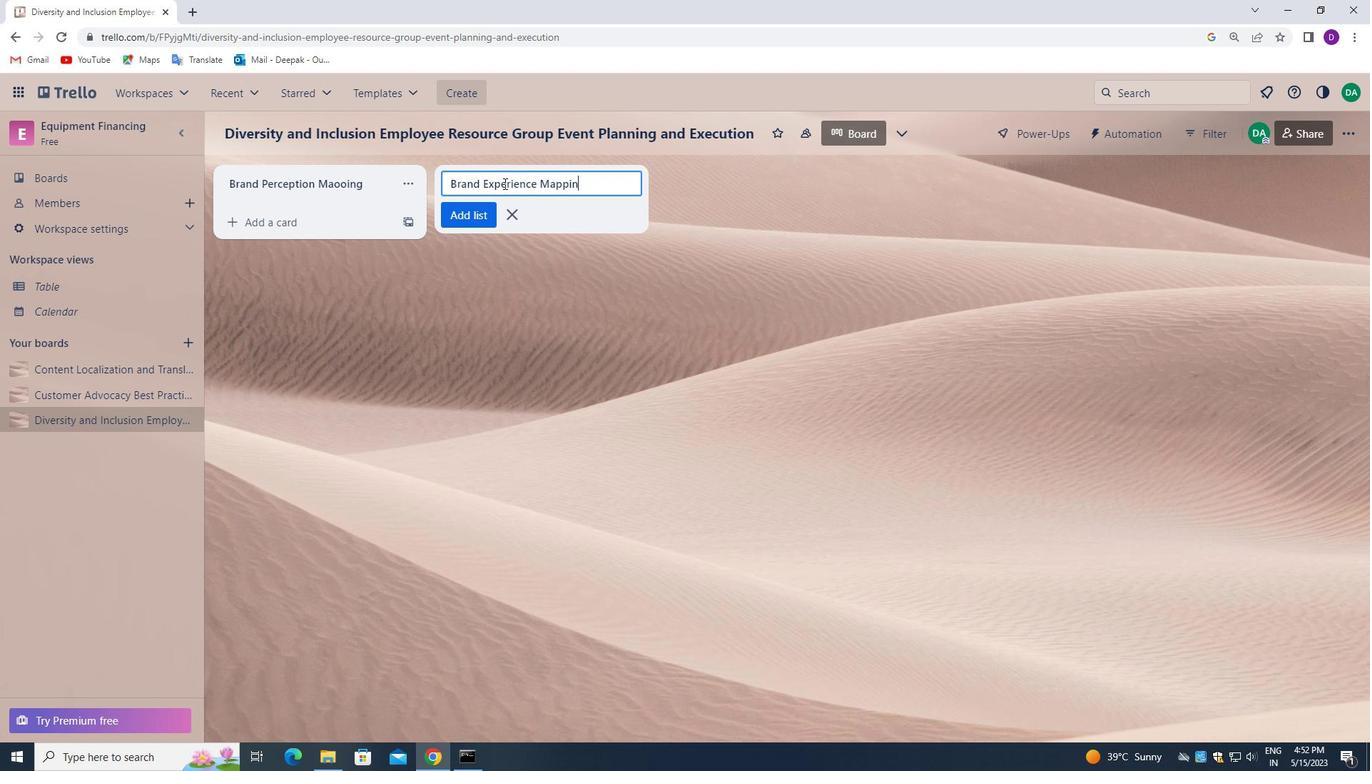
Action: Mouse moved to (478, 217)
Screenshot: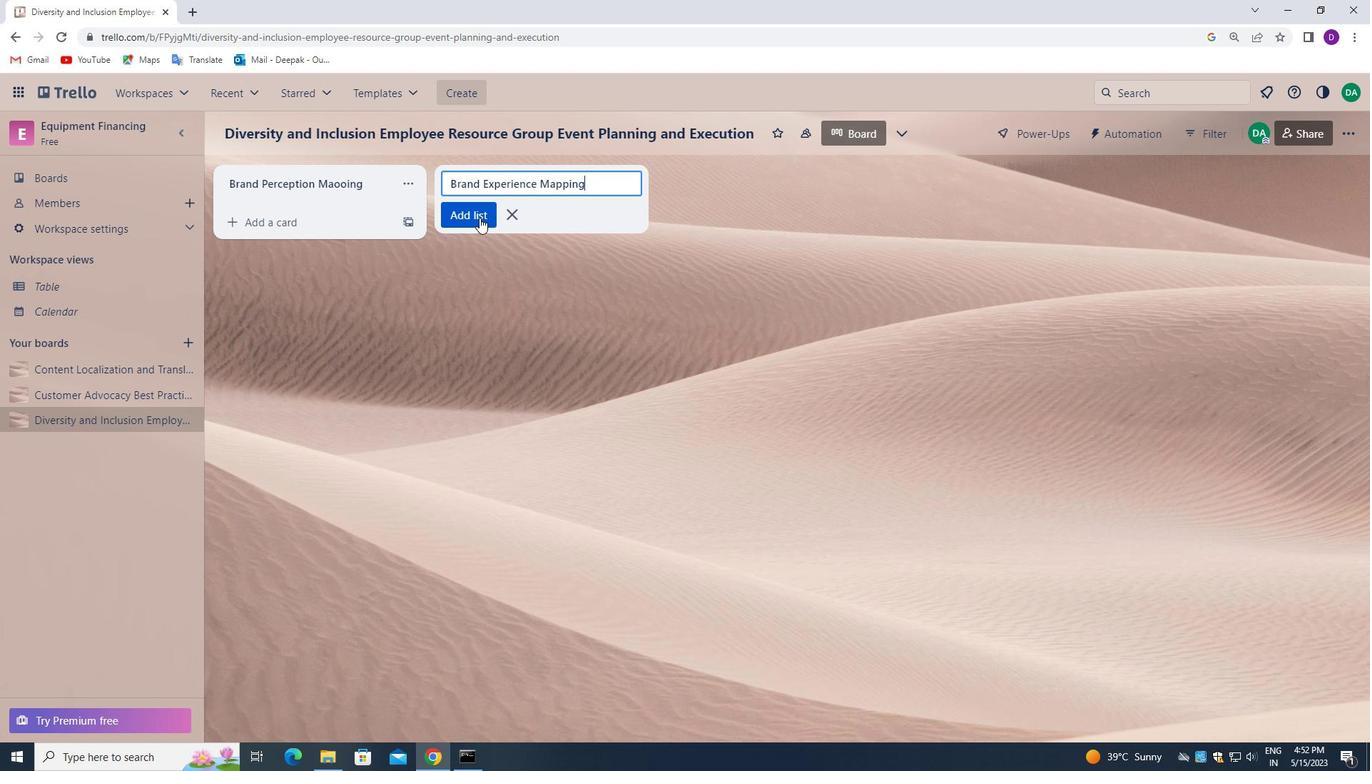 
Action: Mouse pressed left at (478, 217)
Screenshot: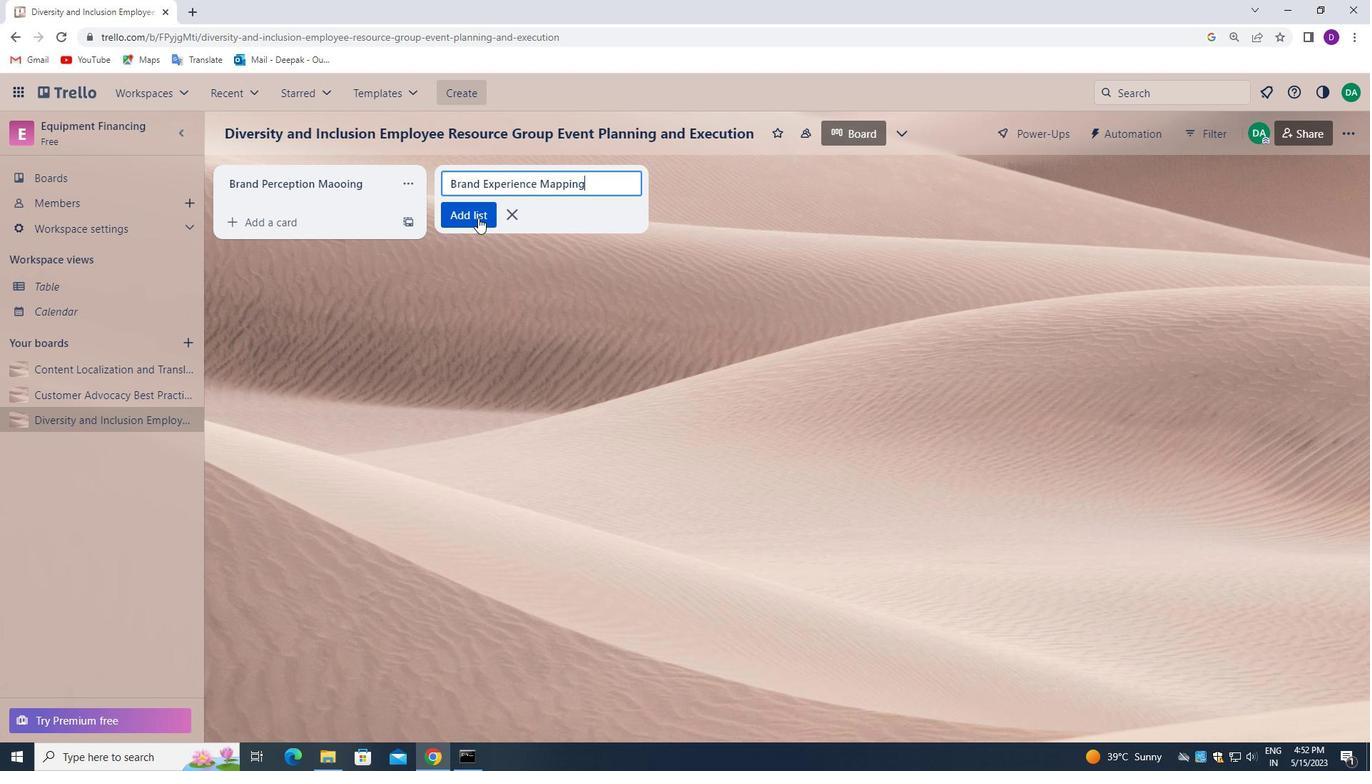 
Action: Mouse moved to (79, 182)
Screenshot: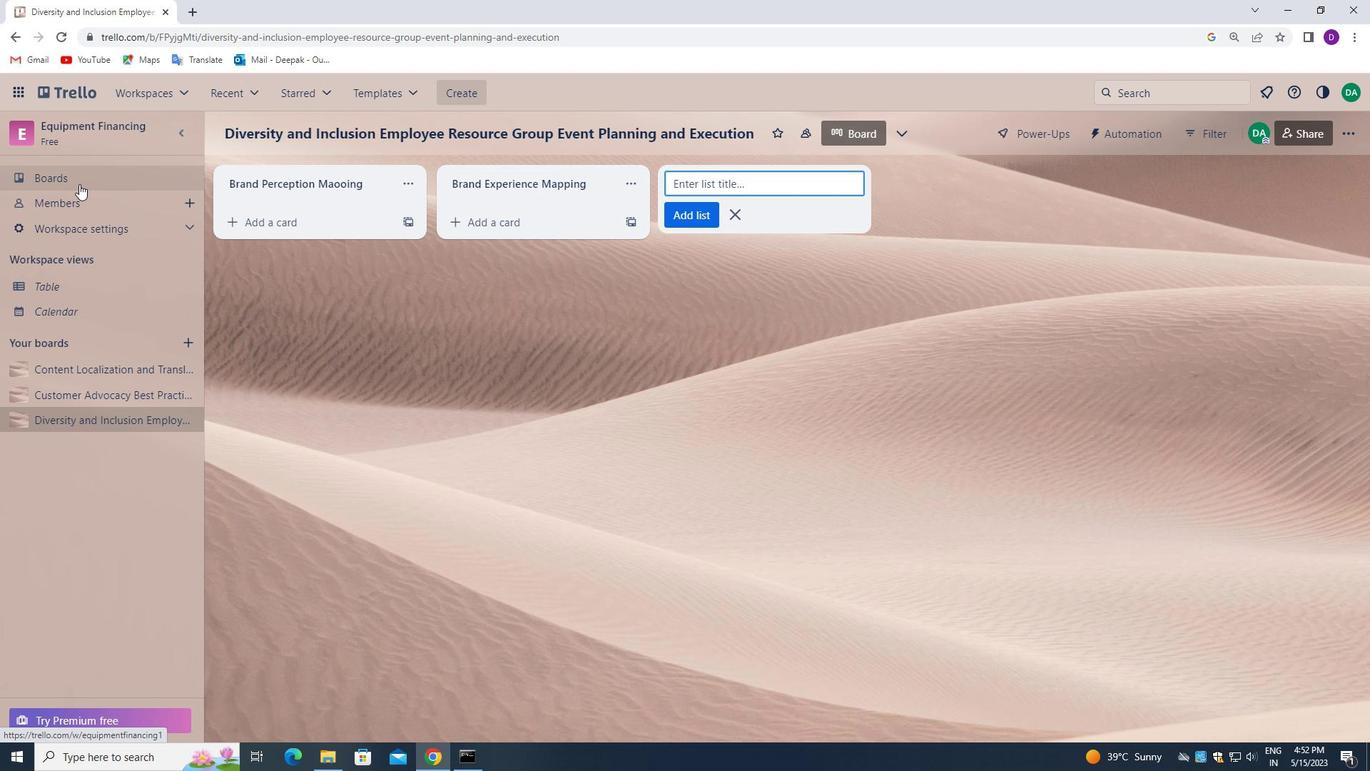 
Action: Mouse pressed left at (79, 182)
Screenshot: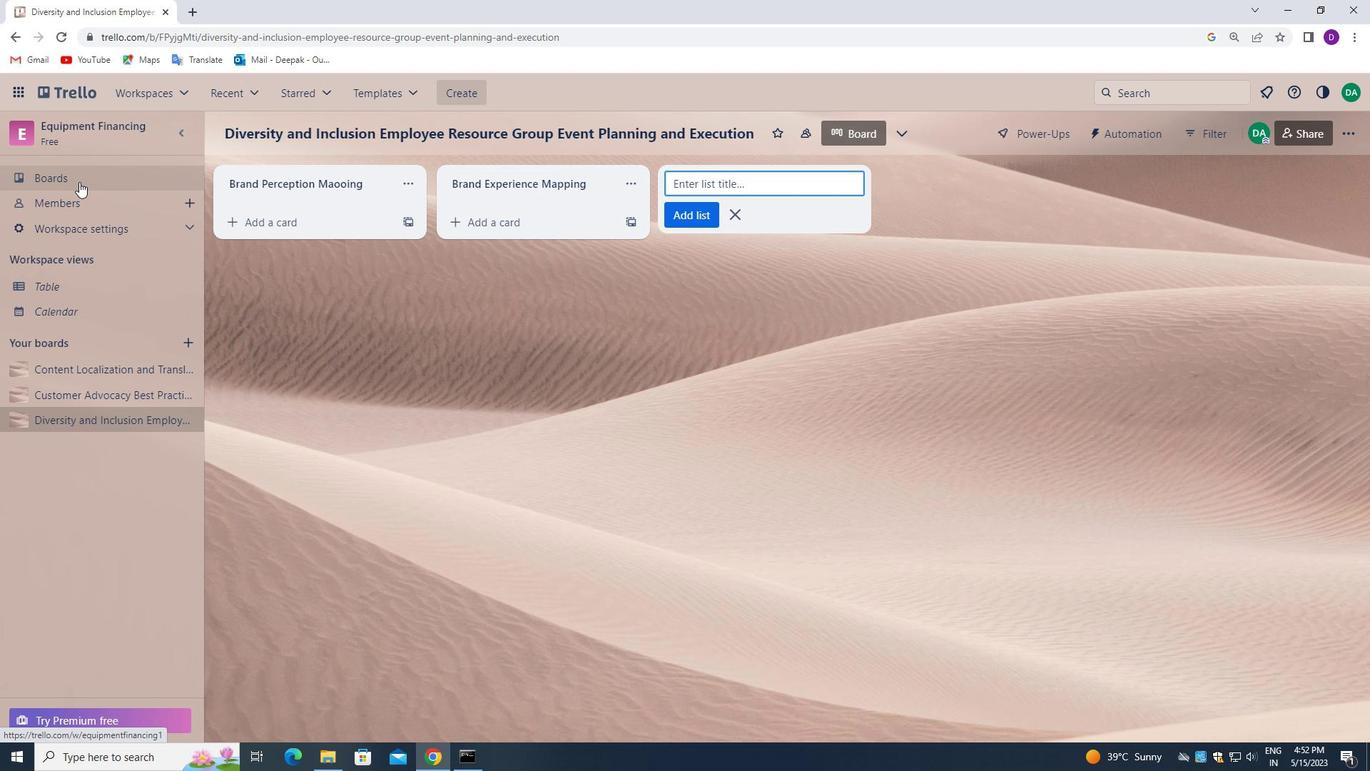 
Action: Mouse moved to (83, 200)
Screenshot: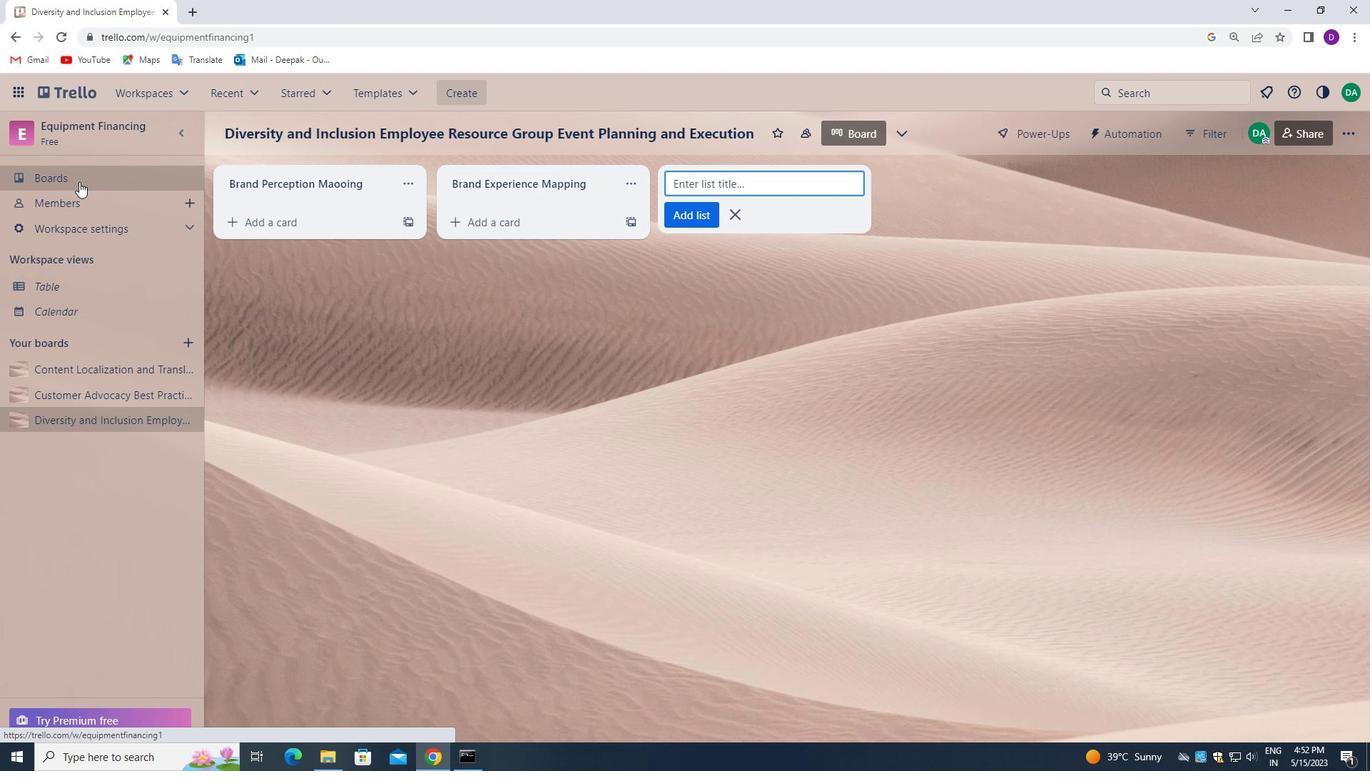 
